 Task: Create profile in java general.
Action: Mouse moved to (197, 616)
Screenshot: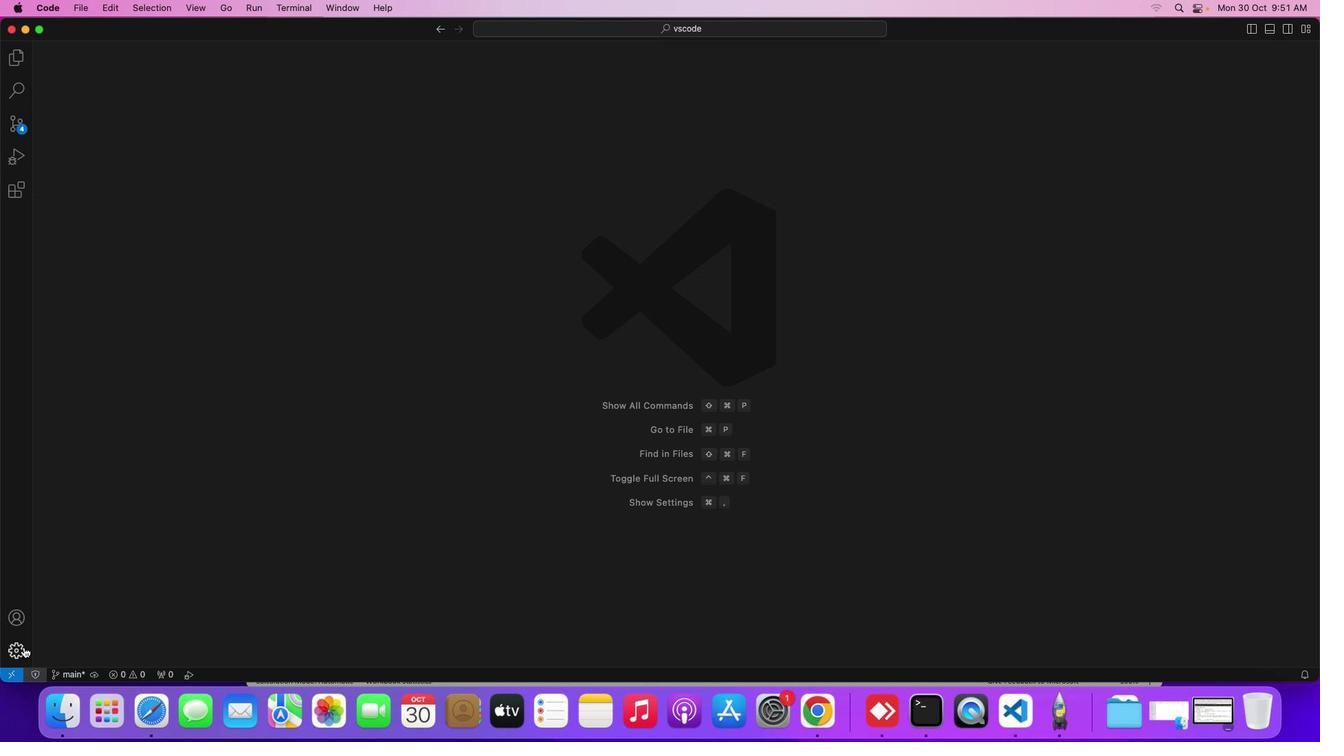 
Action: Mouse pressed left at (197, 616)
Screenshot: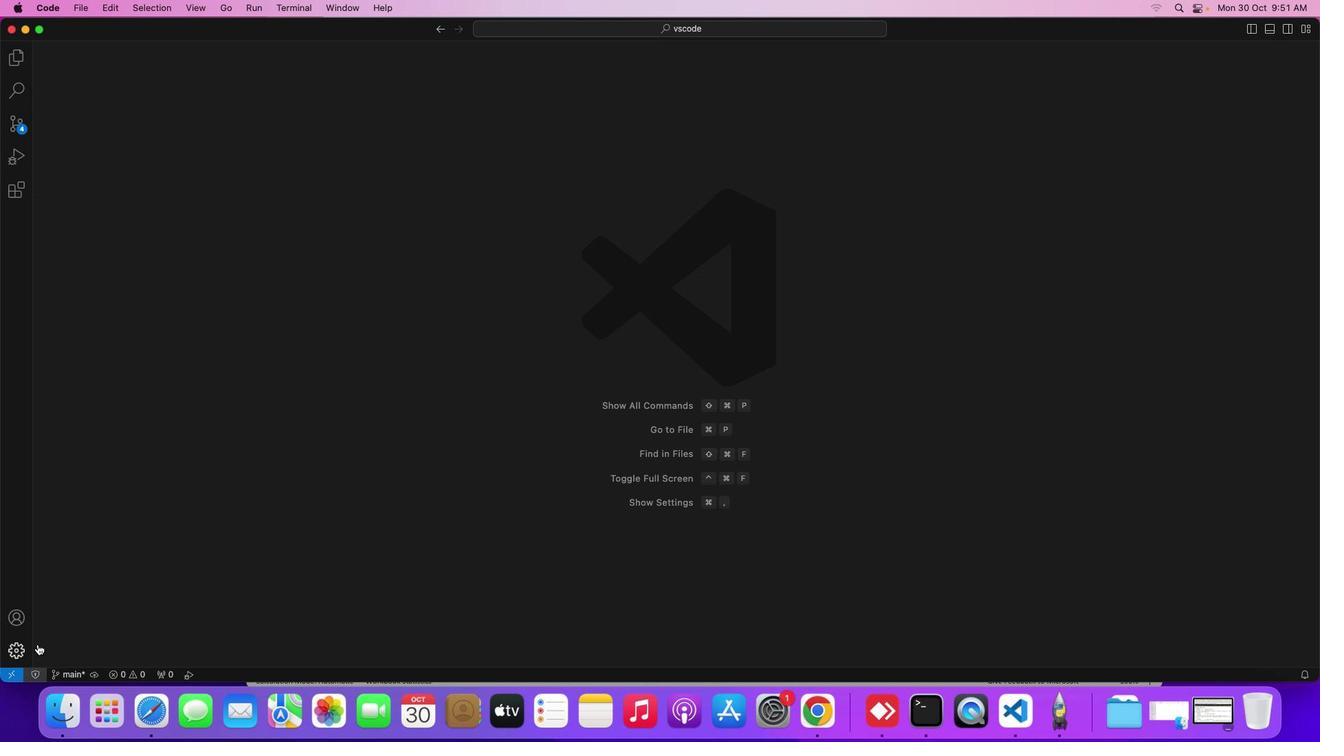 
Action: Mouse moved to (253, 508)
Screenshot: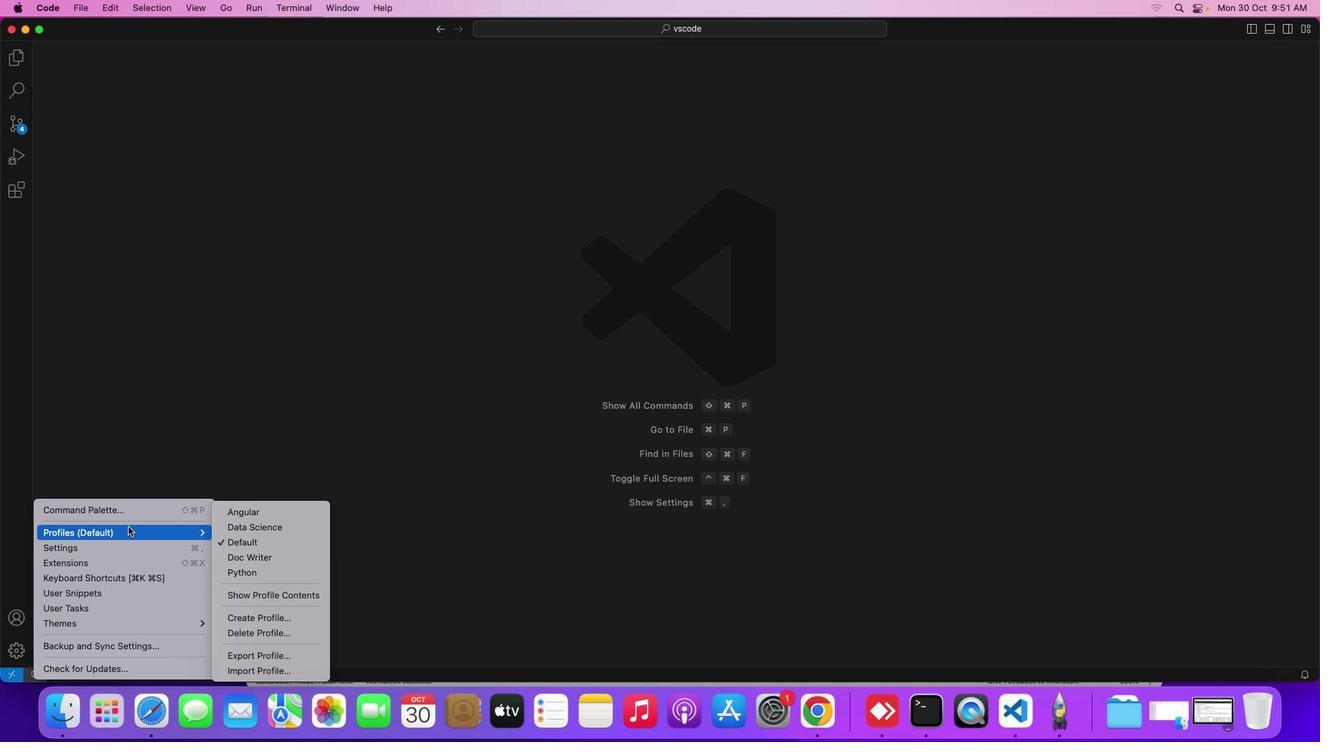 
Action: Mouse pressed left at (253, 508)
Screenshot: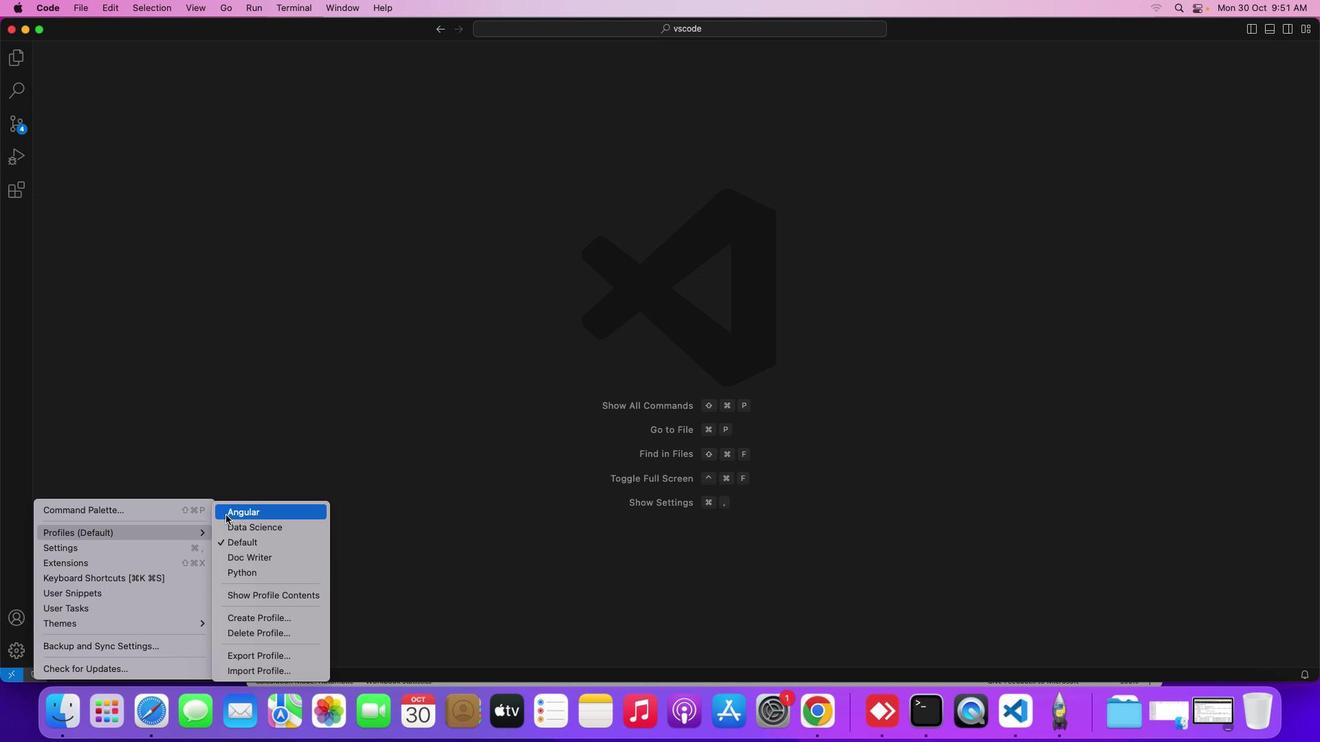 
Action: Mouse moved to (334, 590)
Screenshot: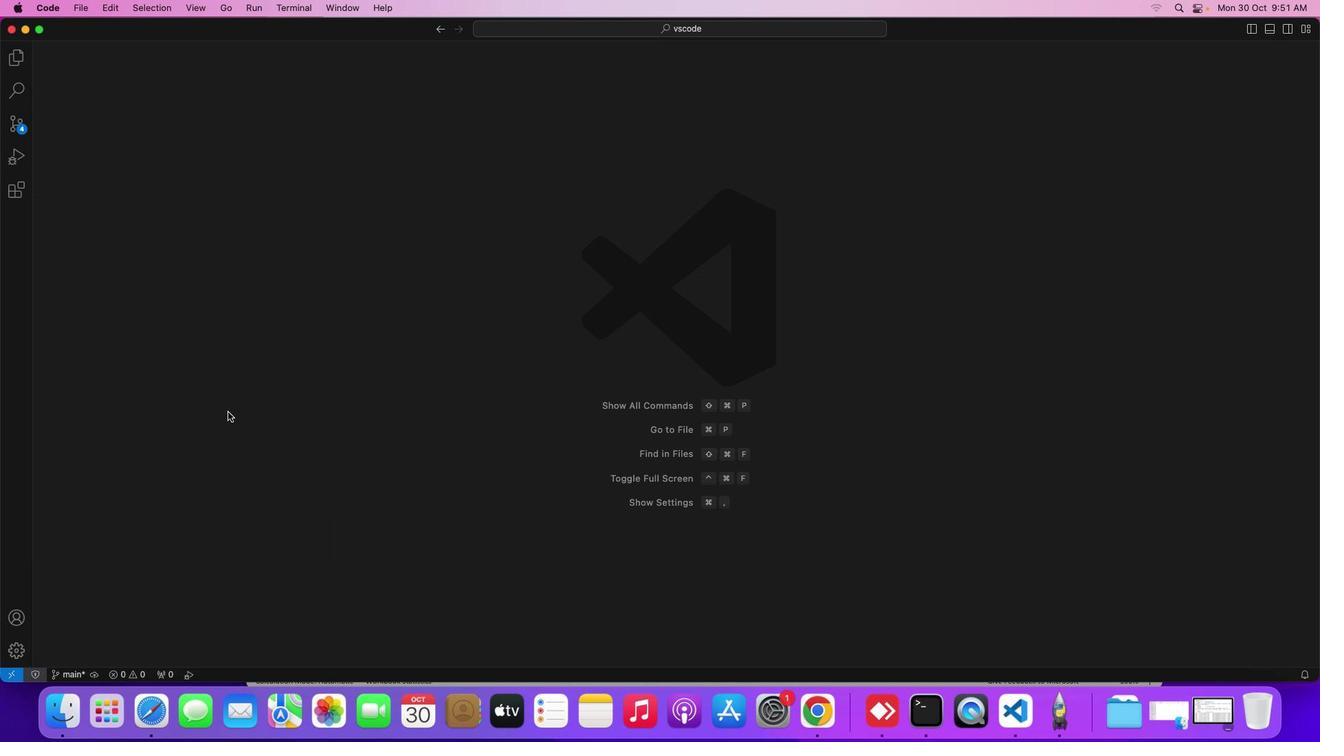 
Action: Mouse pressed left at (334, 590)
Screenshot: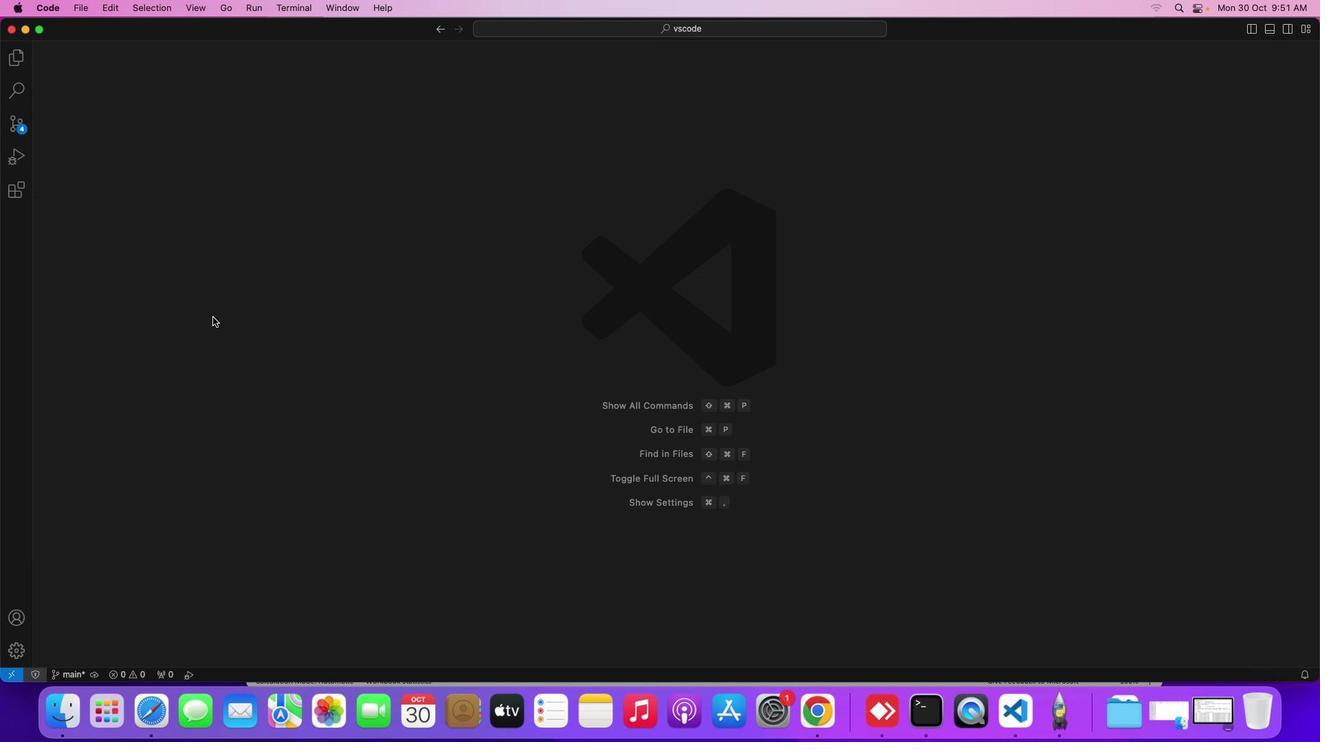 
Action: Mouse moved to (527, 94)
Screenshot: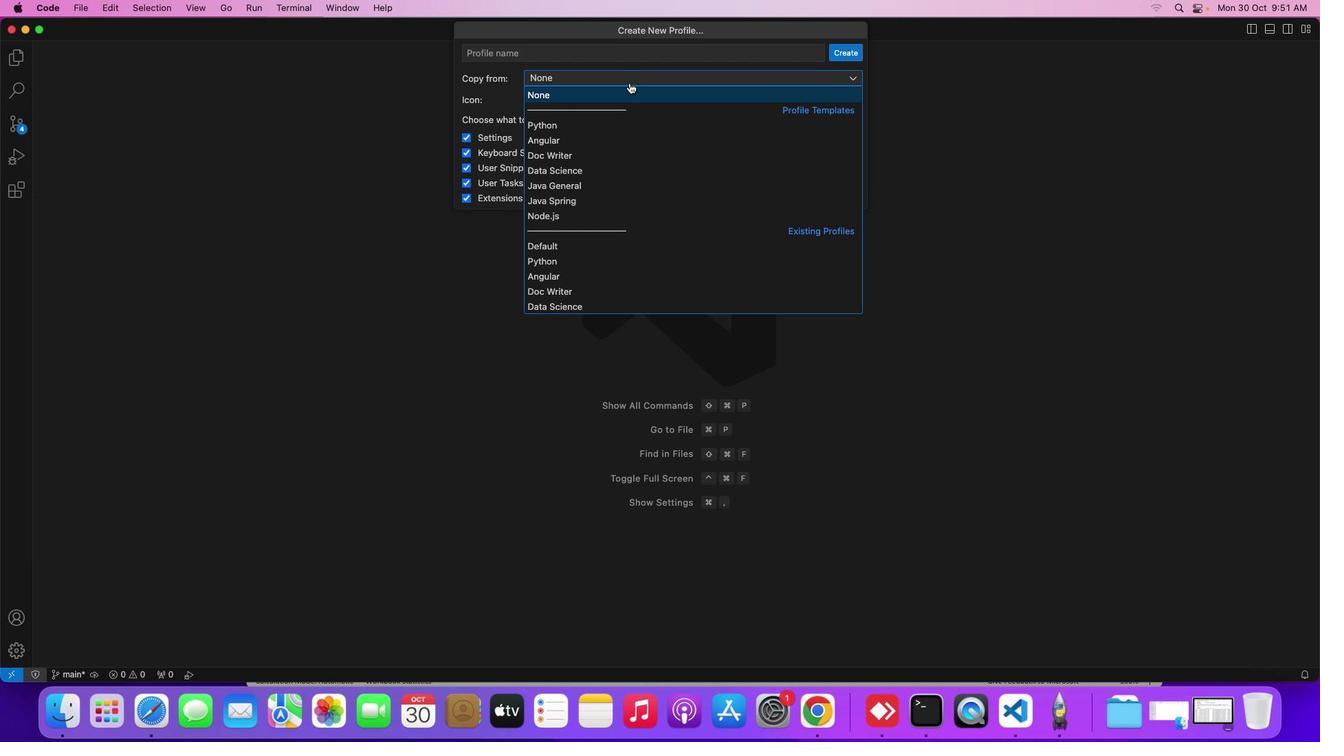 
Action: Mouse pressed left at (527, 94)
Screenshot: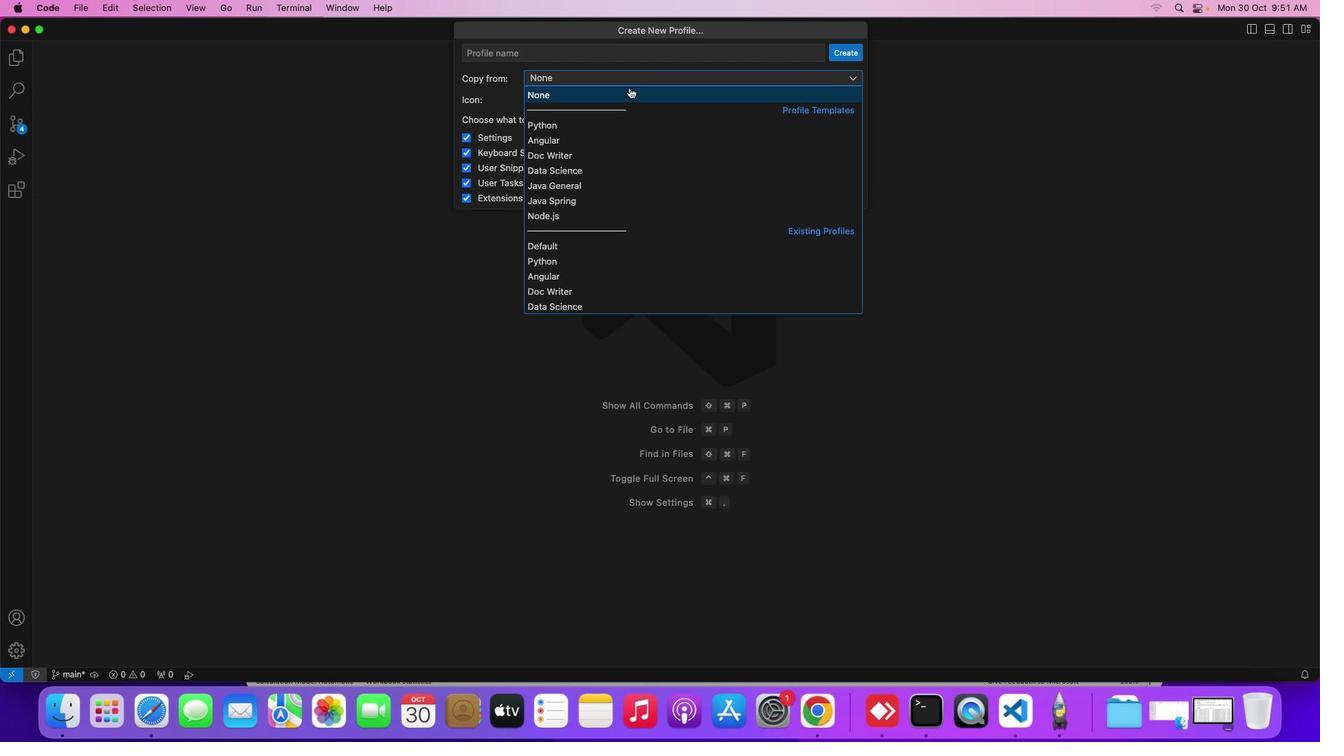 
Action: Mouse moved to (511, 195)
Screenshot: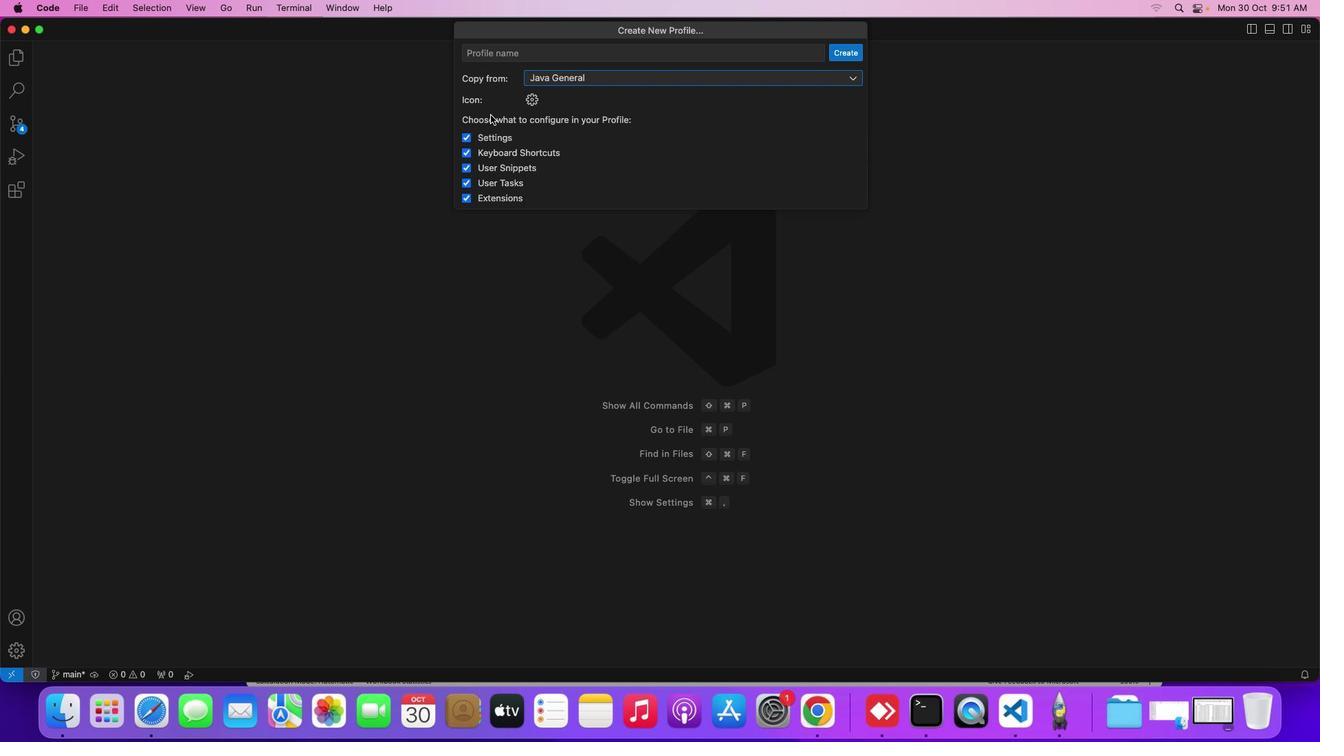 
Action: Mouse pressed left at (511, 195)
Screenshot: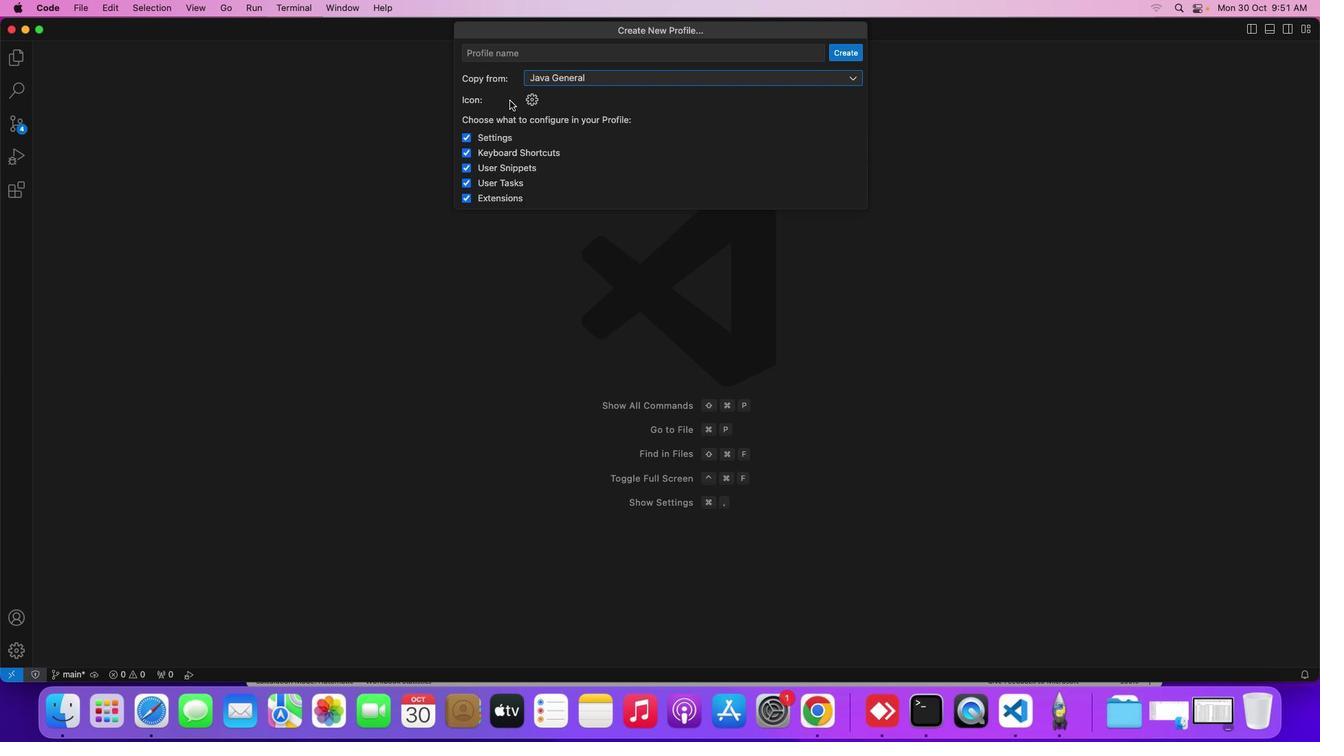 
Action: Mouse moved to (475, 79)
Screenshot: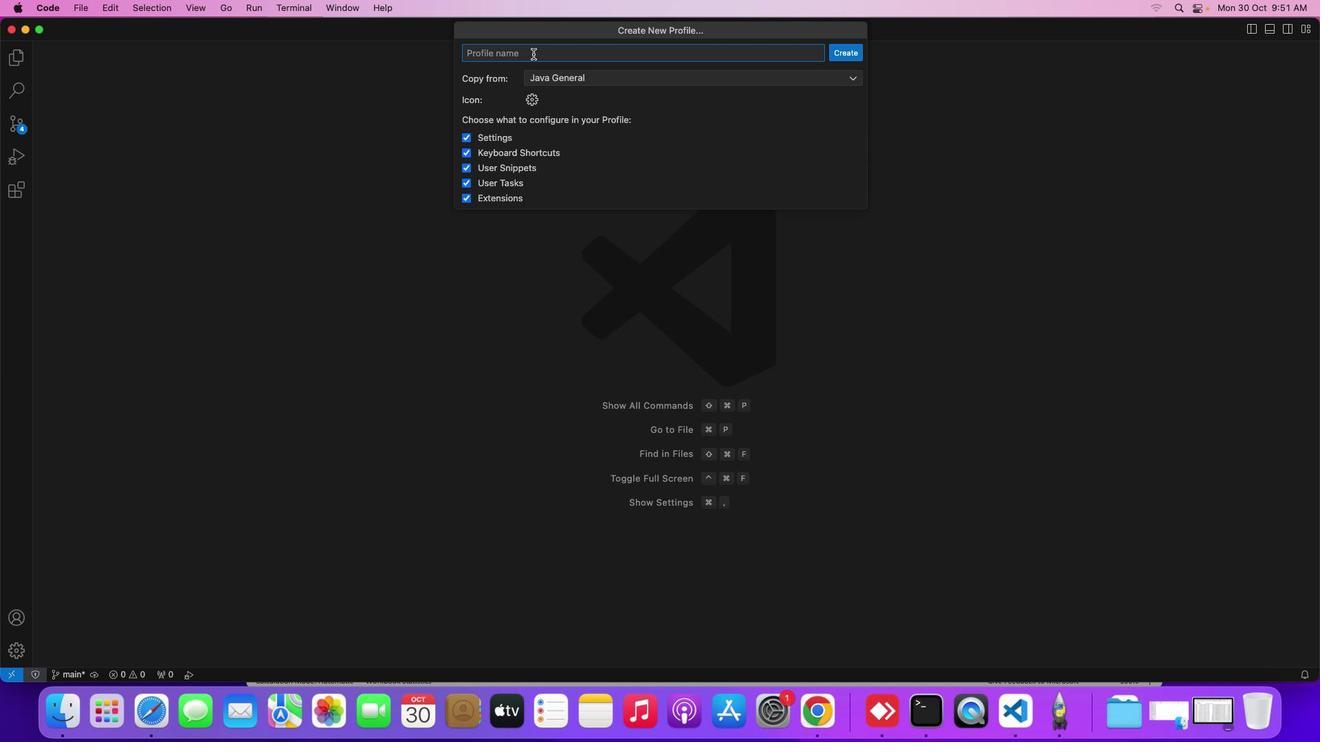 
Action: Mouse pressed left at (475, 79)
Screenshot: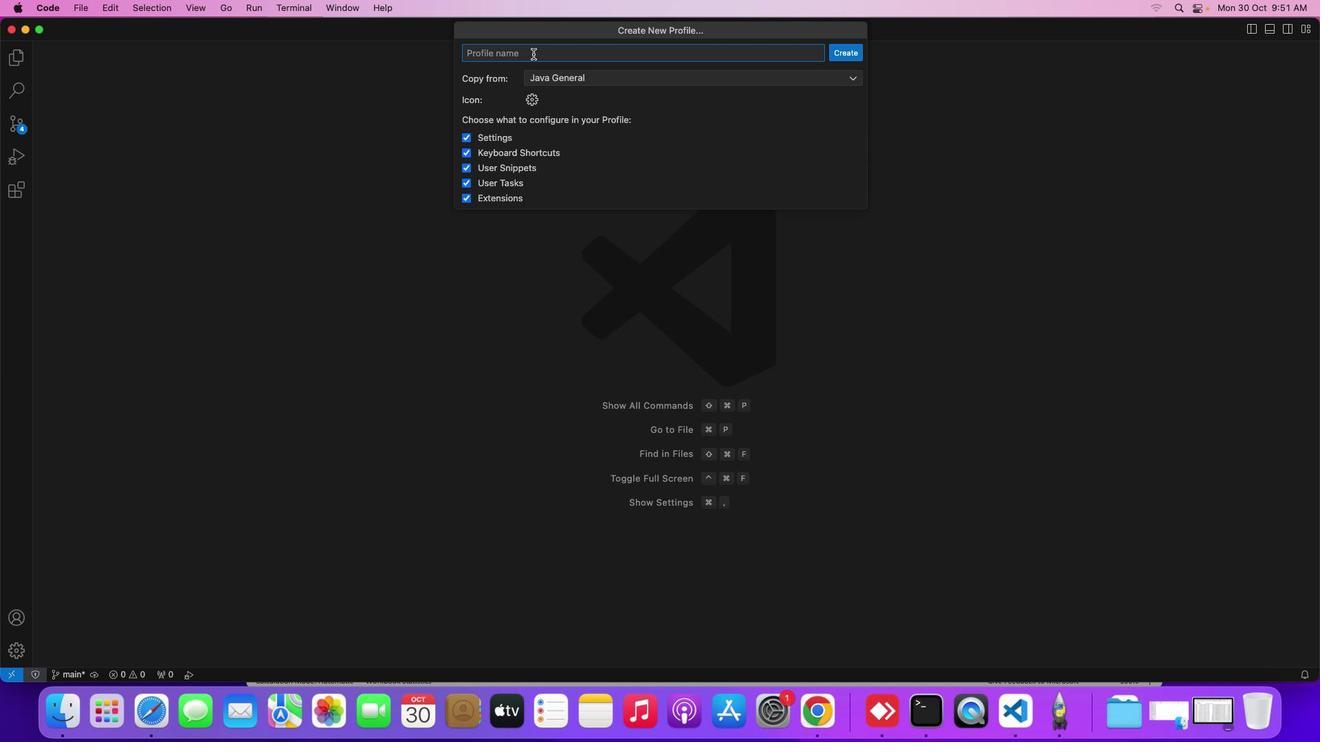 
Action: Key pressed Key.shift'J''a''v''a'Key.spaceKey.shift'F'Key.backspaceKey.shift'E'Key.backspaceKey.shift'D'Key.backspaceKey.shift'G''e''n''e''r''a''l'
Screenshot: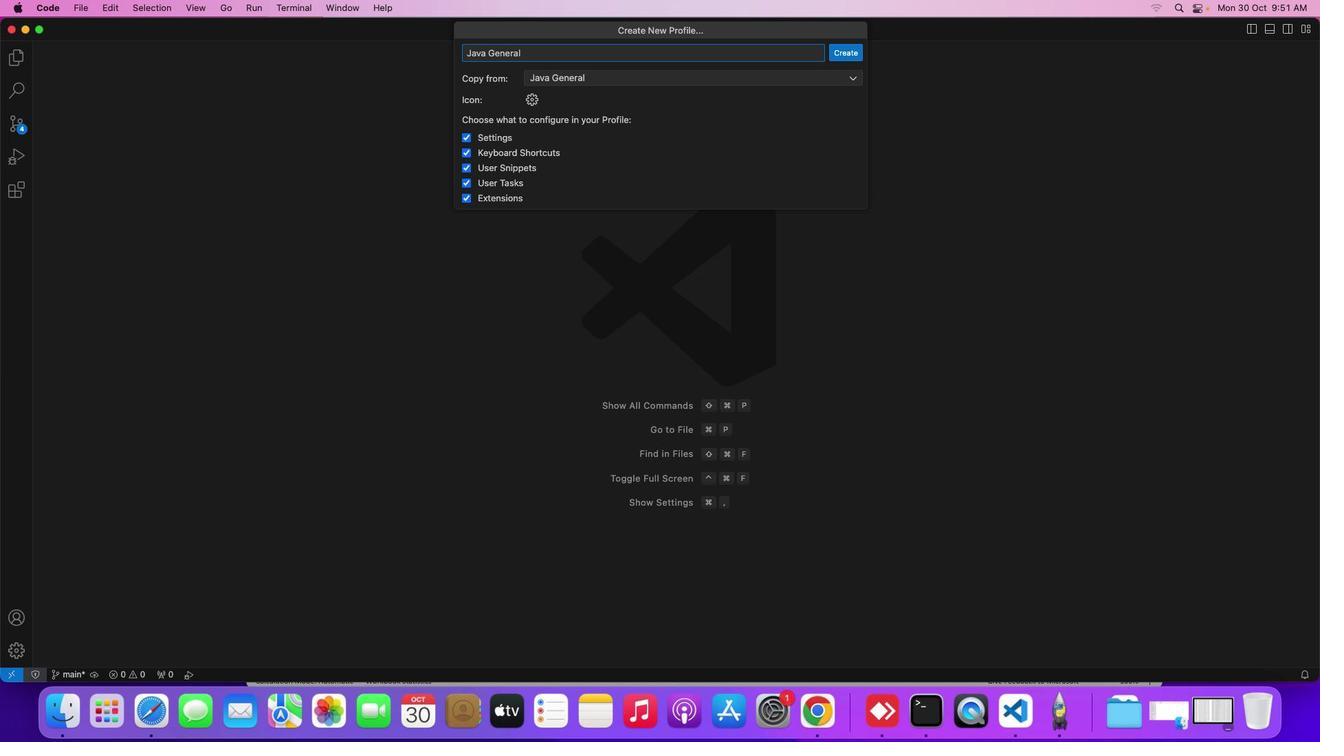 
Action: Mouse moved to (644, 76)
Screenshot: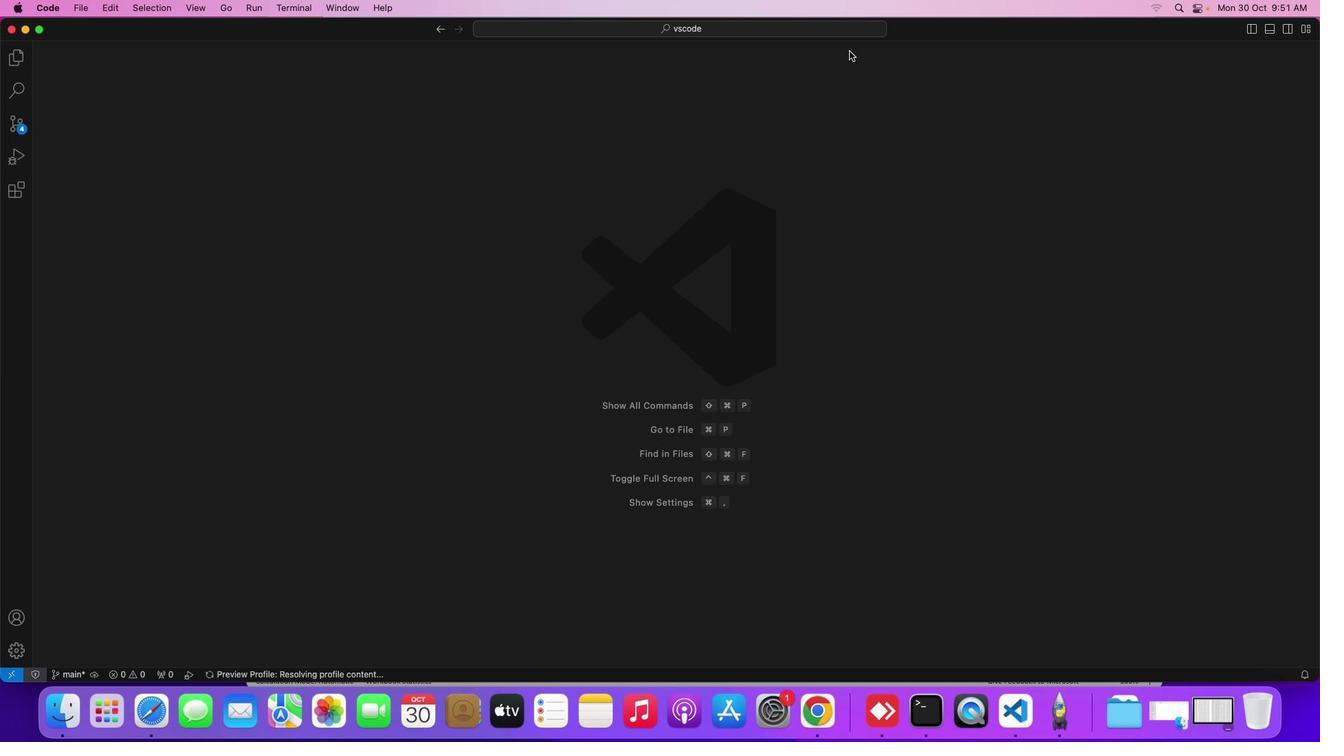
Action: Mouse pressed left at (644, 76)
Screenshot: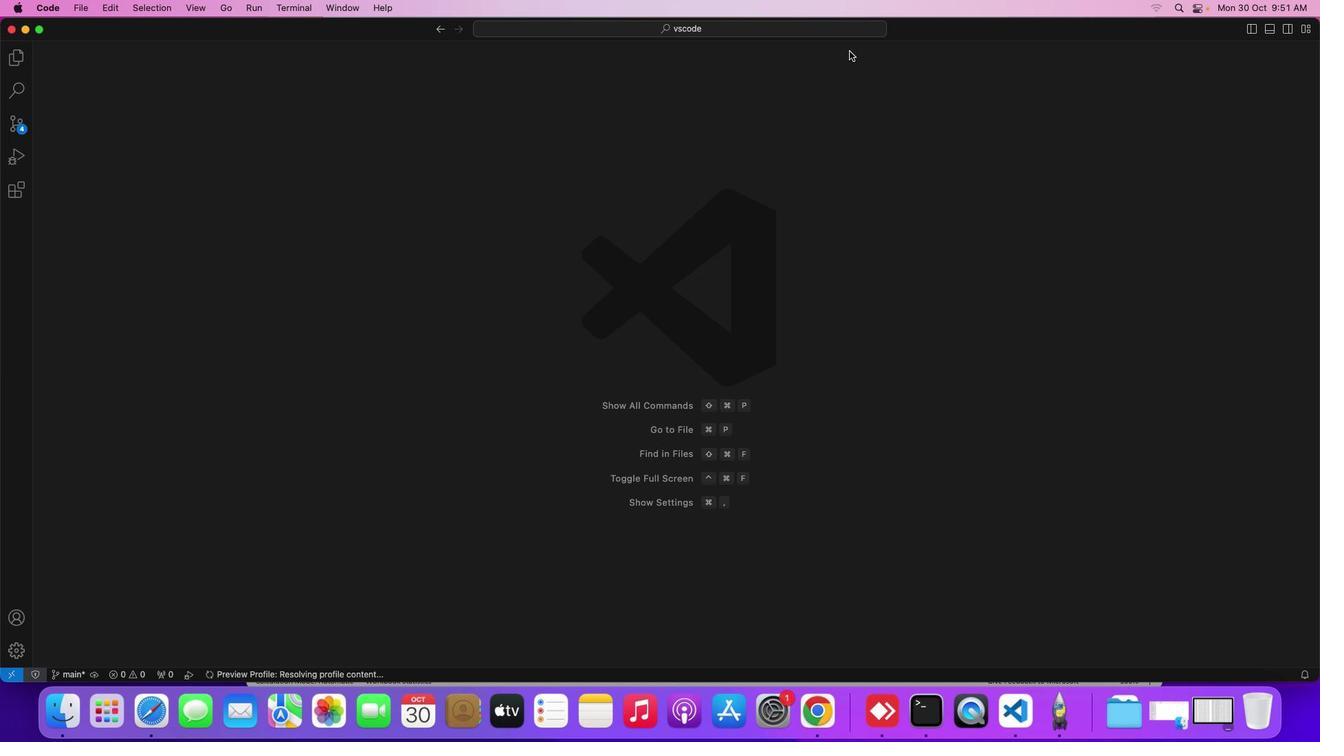 
Action: Mouse moved to (690, 339)
Screenshot: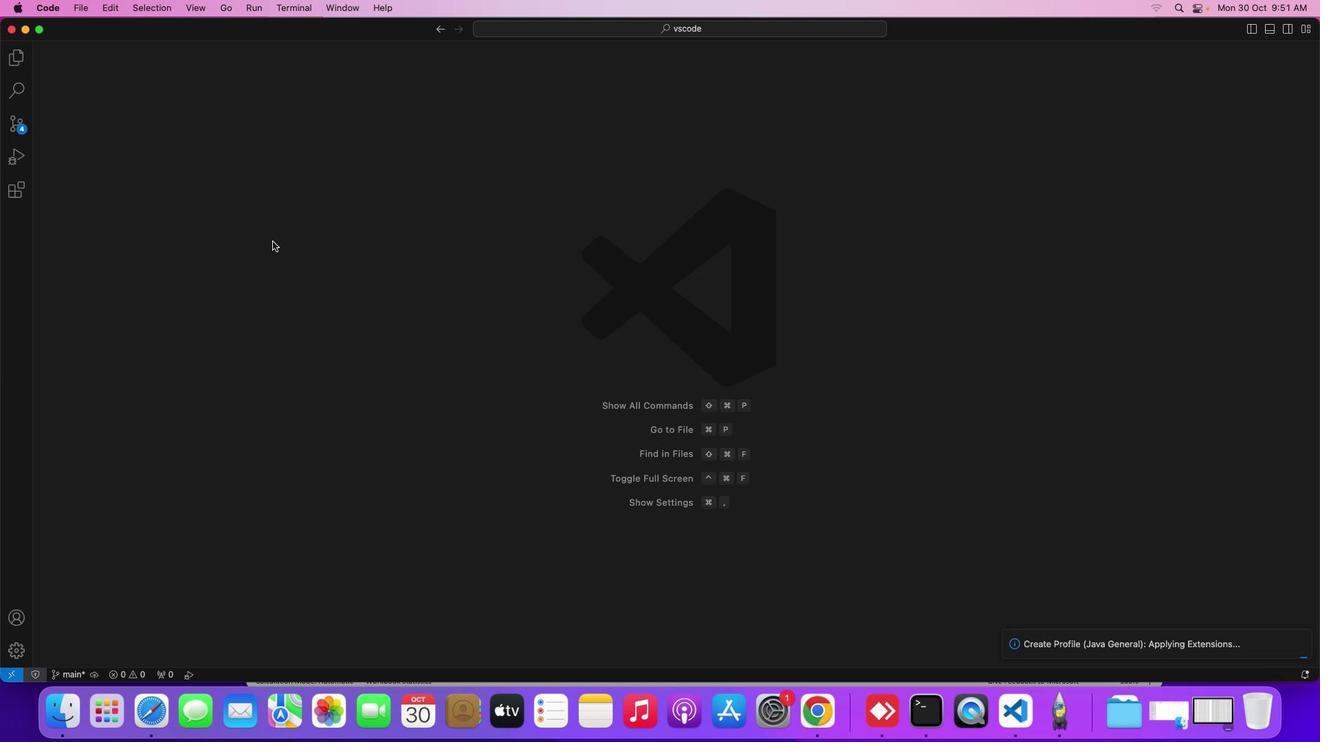 
